 Task: Add a condition where "Requester Is not Current user" in pending tickets.
Action: Mouse moved to (123, 393)
Screenshot: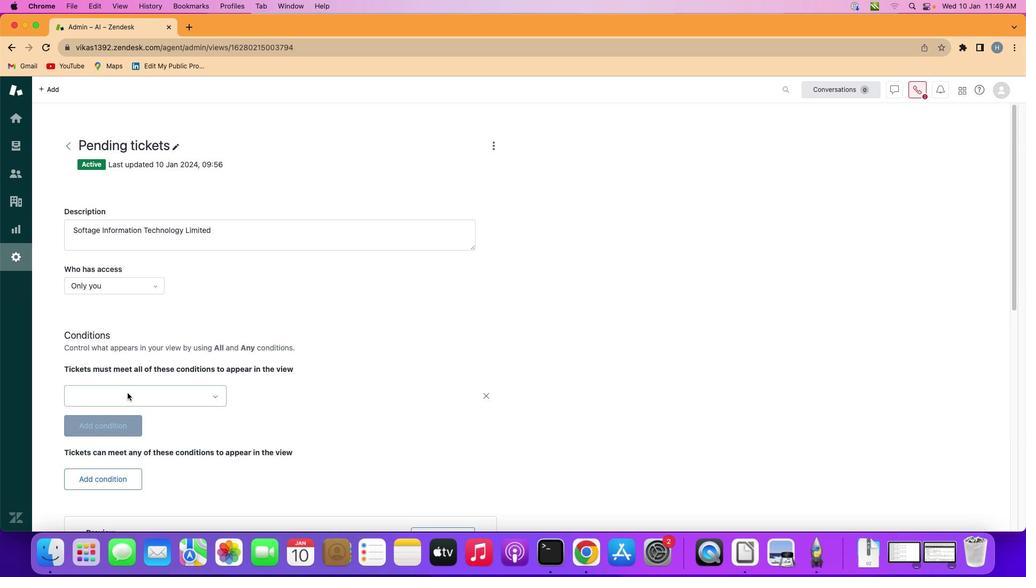 
Action: Mouse pressed left at (123, 393)
Screenshot: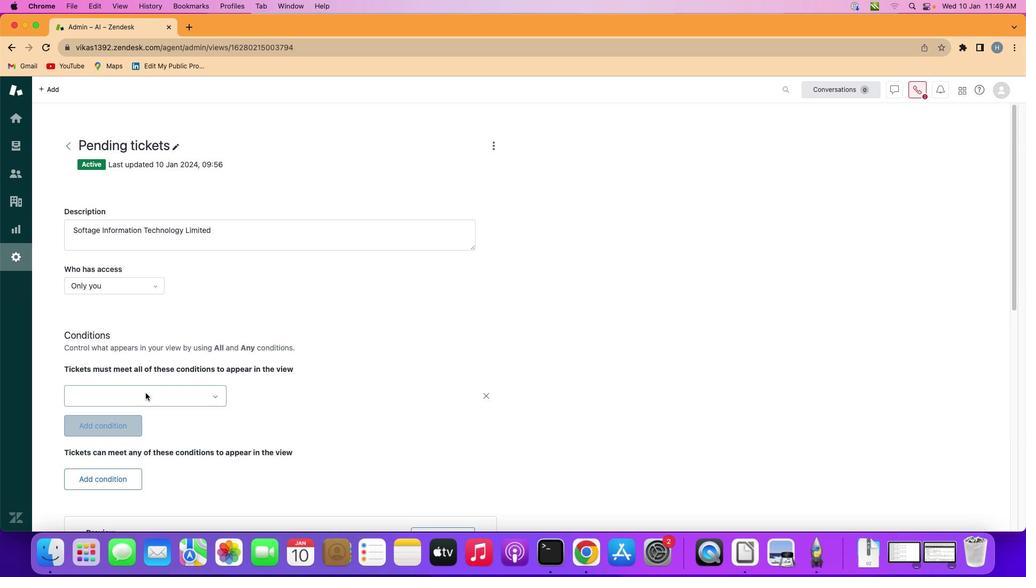 
Action: Mouse moved to (202, 389)
Screenshot: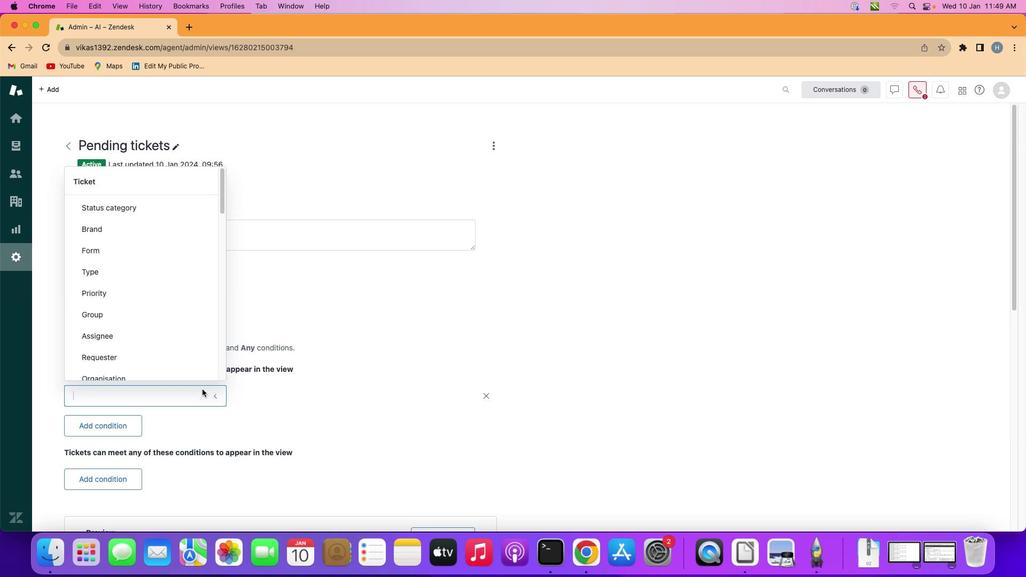
Action: Mouse pressed left at (202, 389)
Screenshot: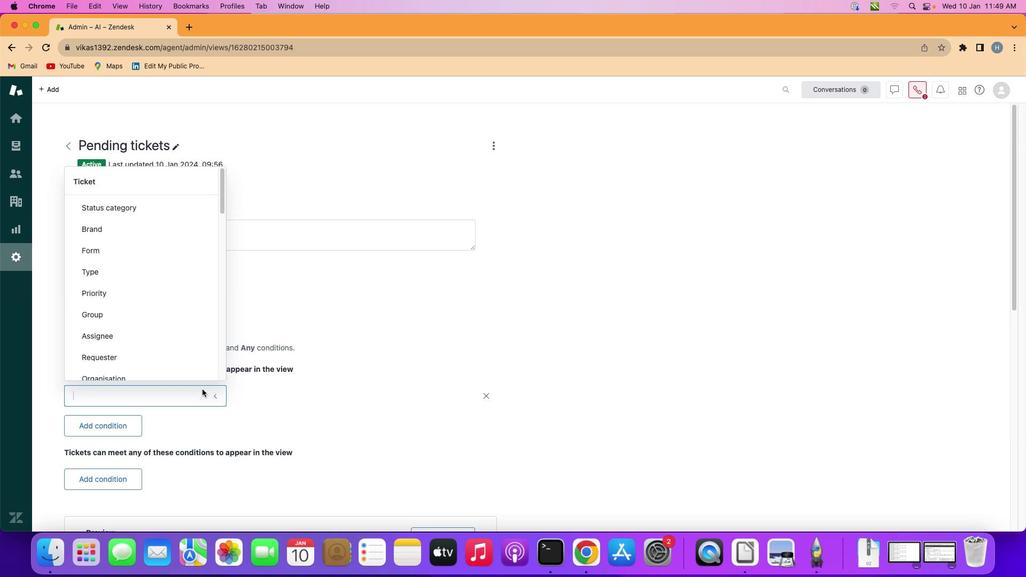 
Action: Mouse moved to (180, 360)
Screenshot: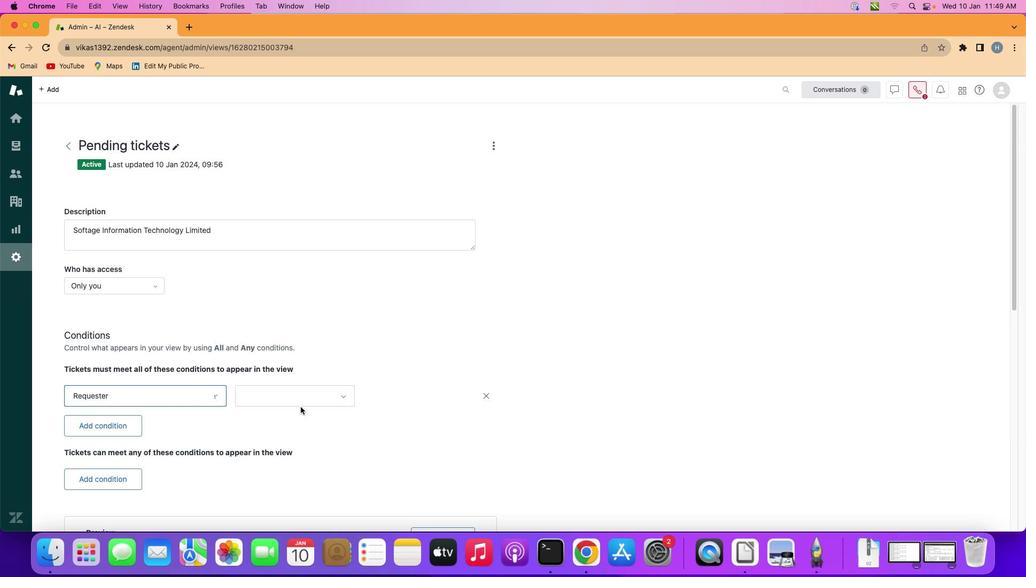 
Action: Mouse pressed left at (180, 360)
Screenshot: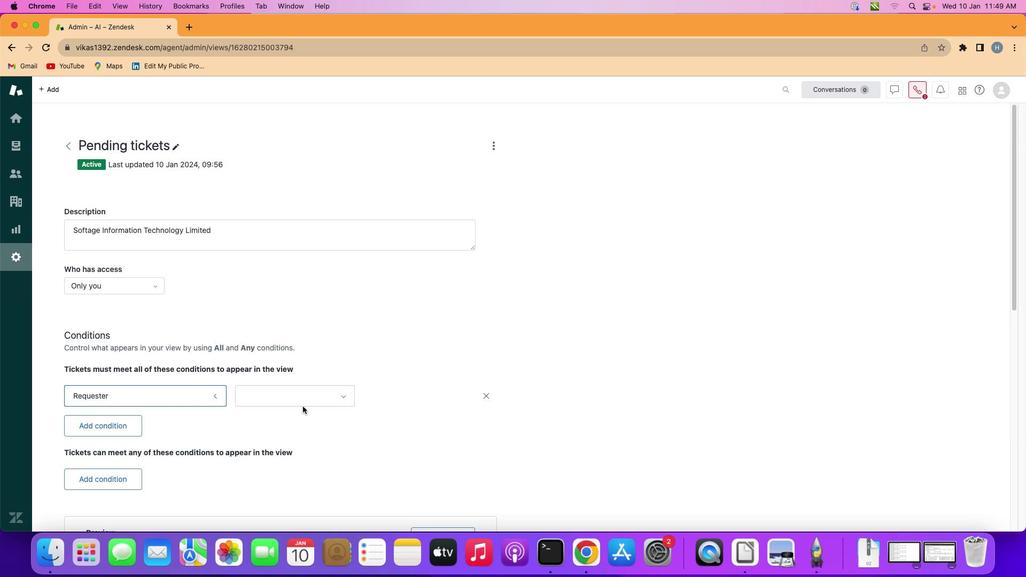 
Action: Mouse moved to (305, 392)
Screenshot: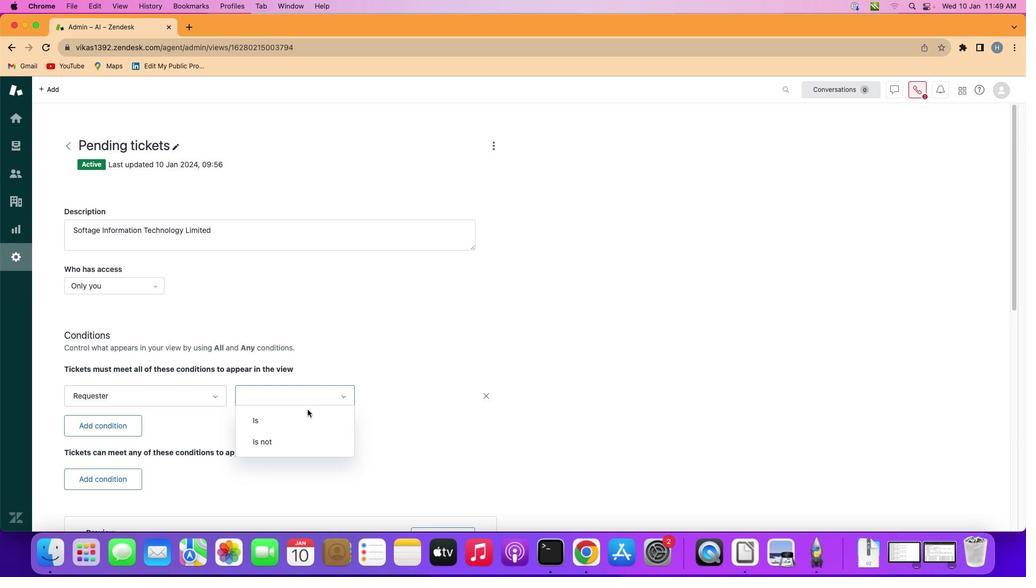 
Action: Mouse pressed left at (305, 392)
Screenshot: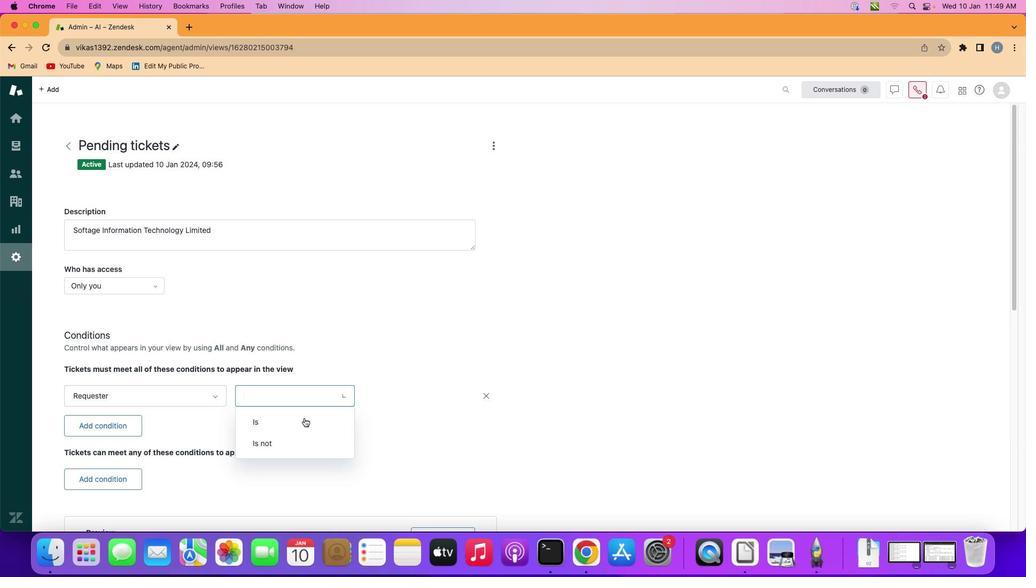 
Action: Mouse moved to (296, 443)
Screenshot: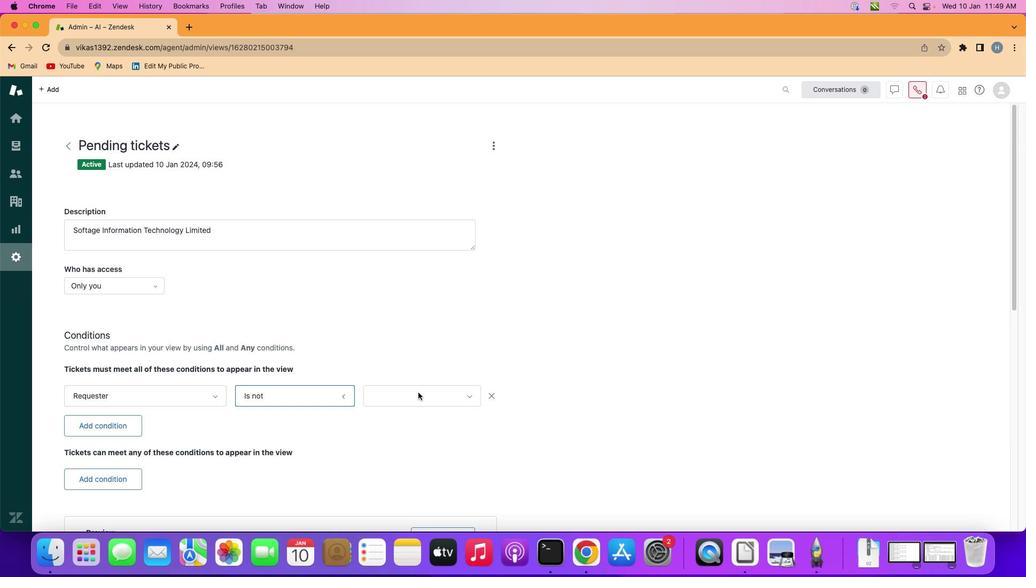 
Action: Mouse pressed left at (296, 443)
Screenshot: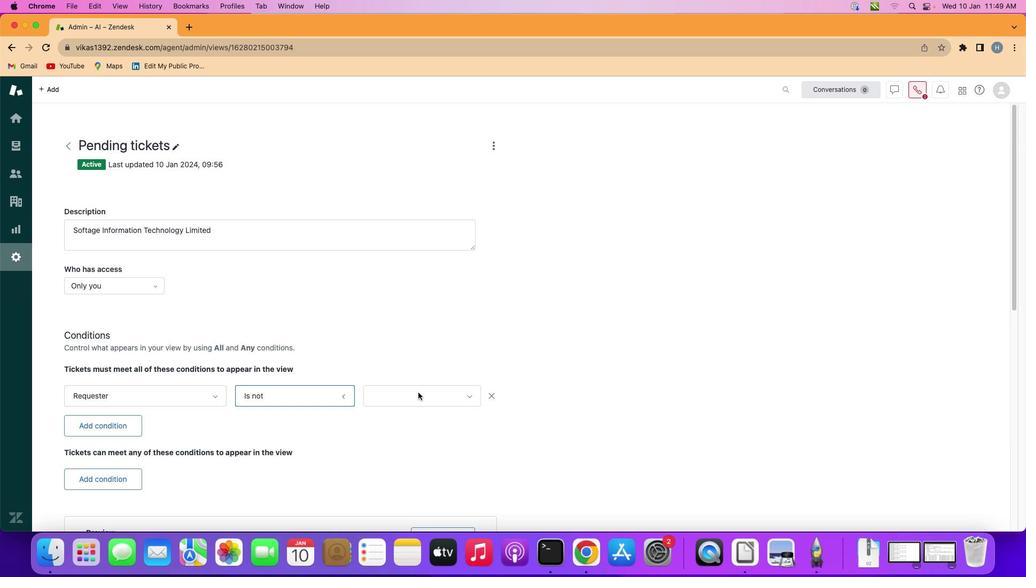 
Action: Mouse moved to (426, 390)
Screenshot: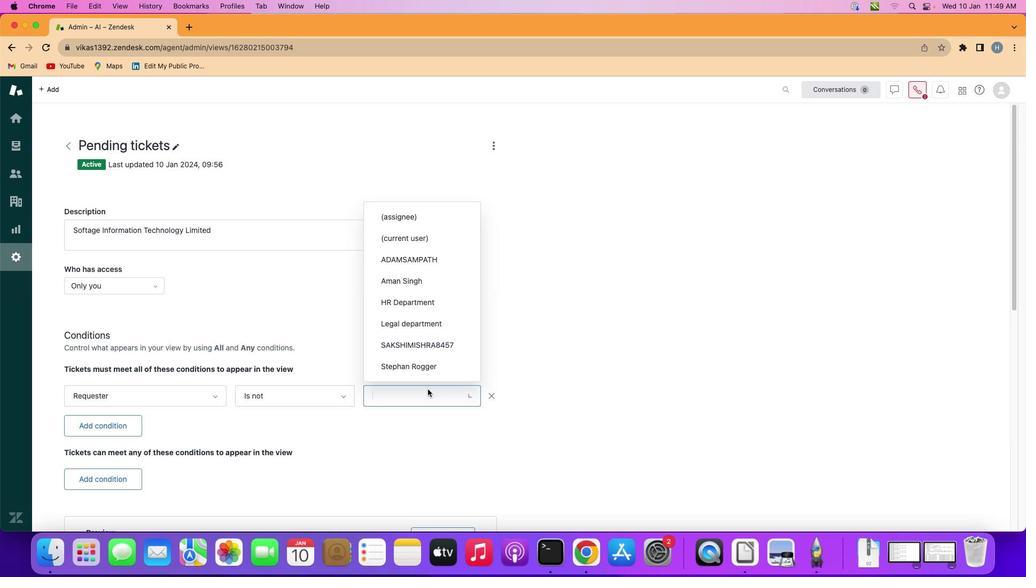
Action: Mouse pressed left at (426, 390)
Screenshot: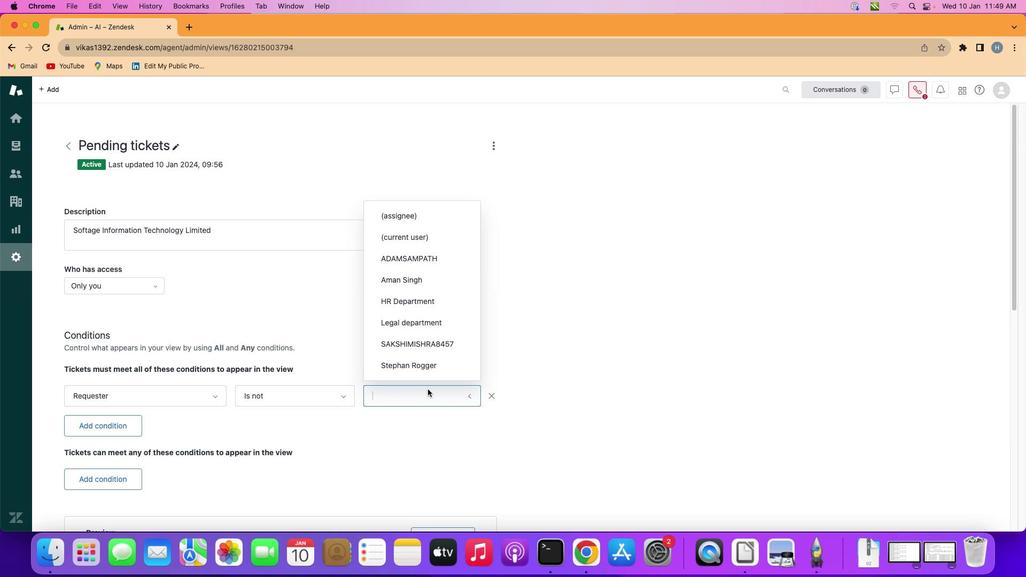 
Action: Mouse moved to (436, 238)
Screenshot: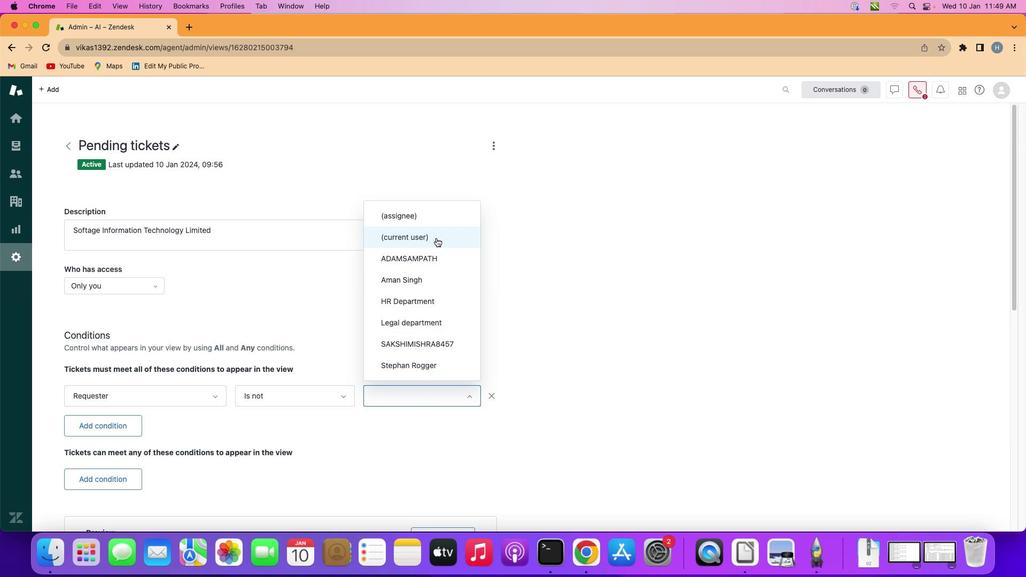 
Action: Mouse pressed left at (436, 238)
Screenshot: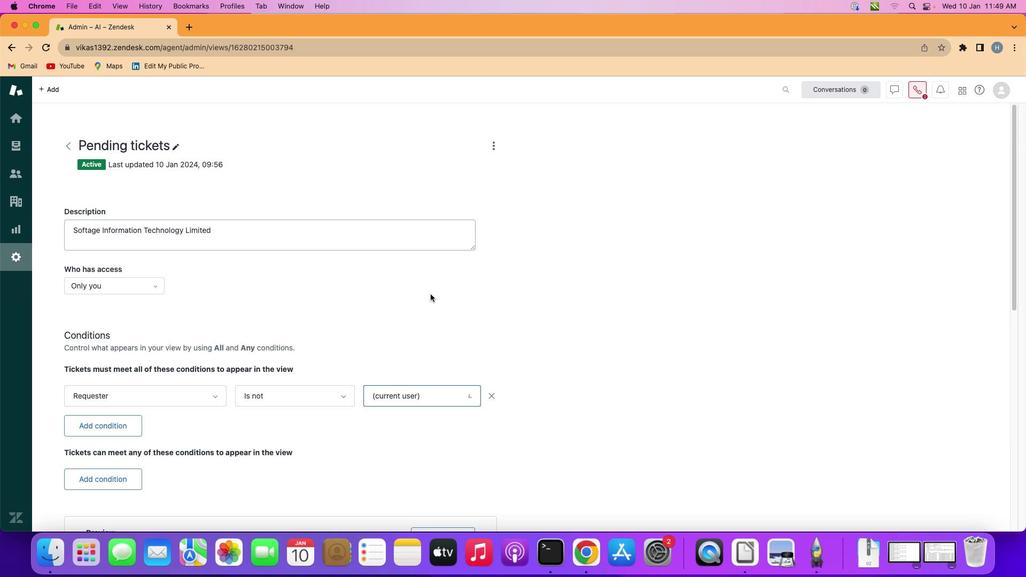 
Action: Mouse moved to (428, 296)
Screenshot: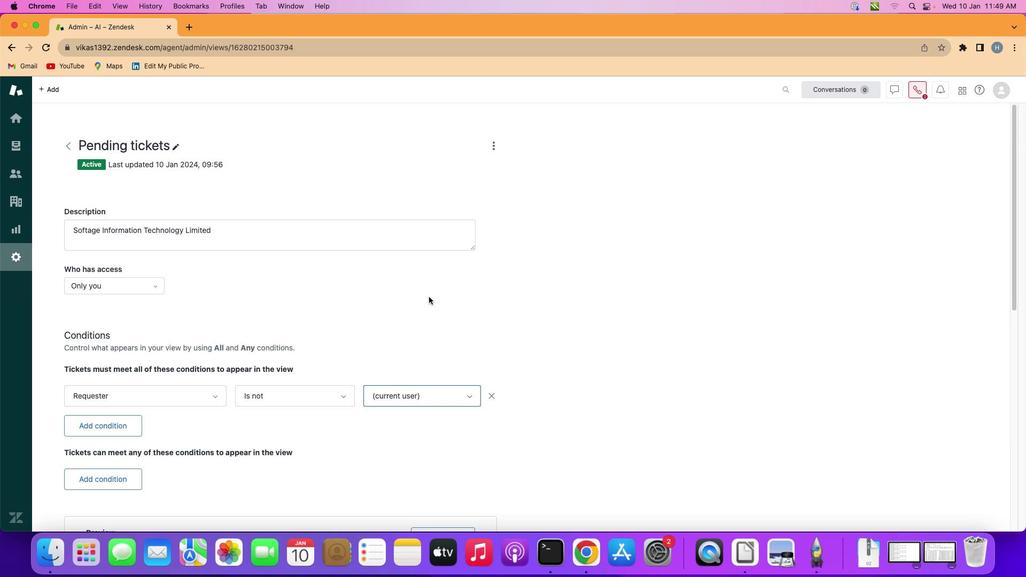 
